 Task: Add the location "Abiquiu, New Mexico, United States" to your wishlist.
Action: Mouse moved to (920, 153)
Screenshot: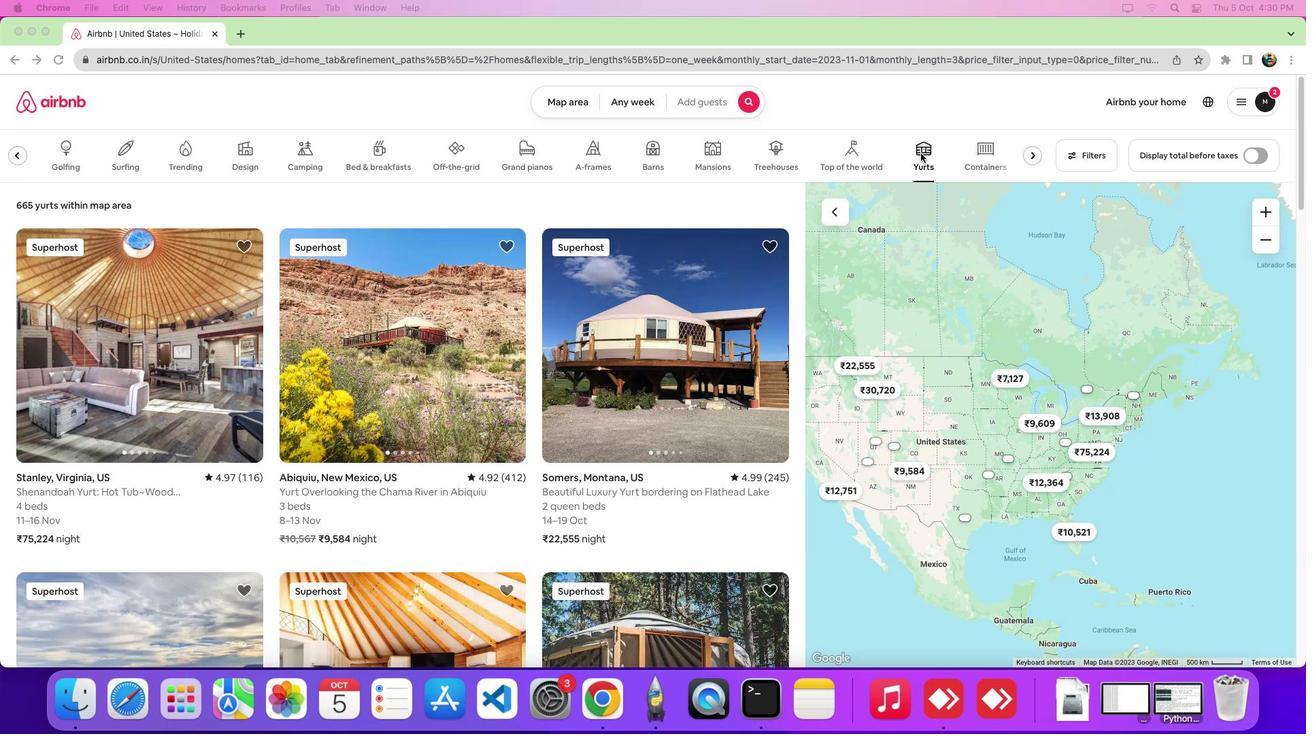
Action: Mouse pressed left at (920, 153)
Screenshot: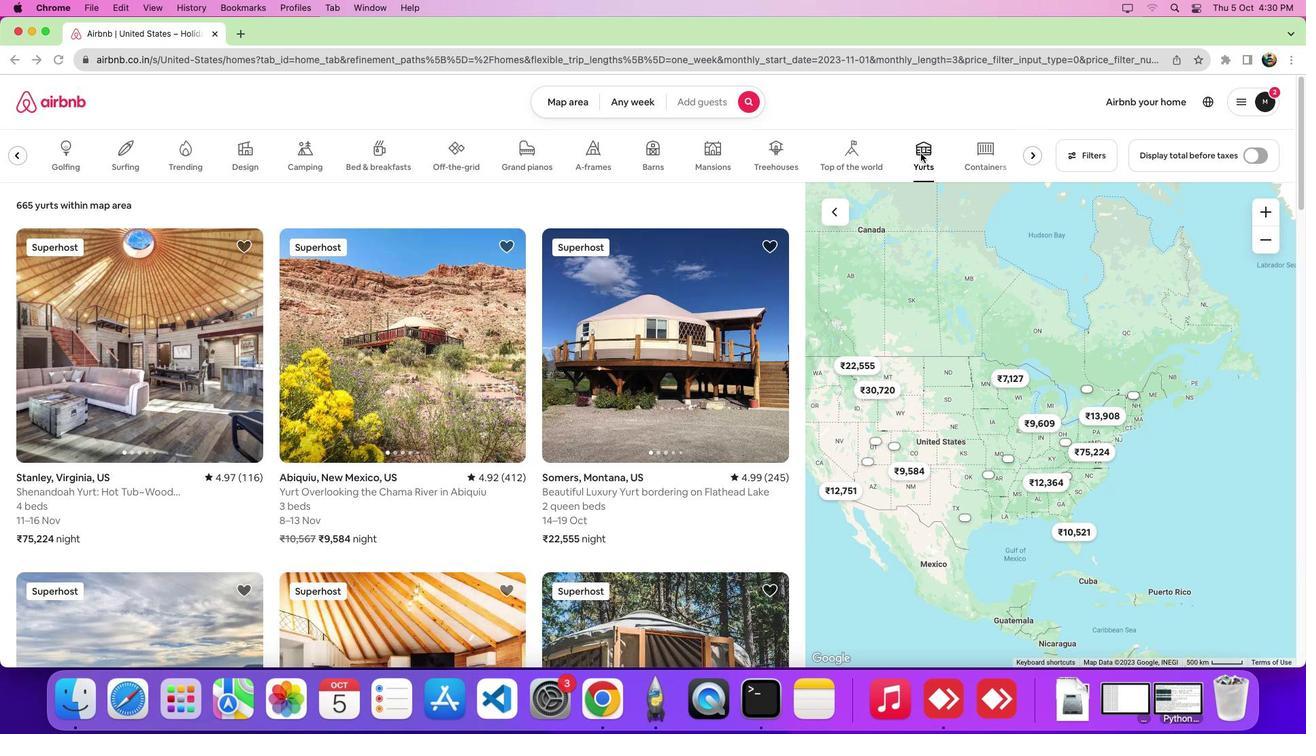 
Action: Mouse moved to (411, 375)
Screenshot: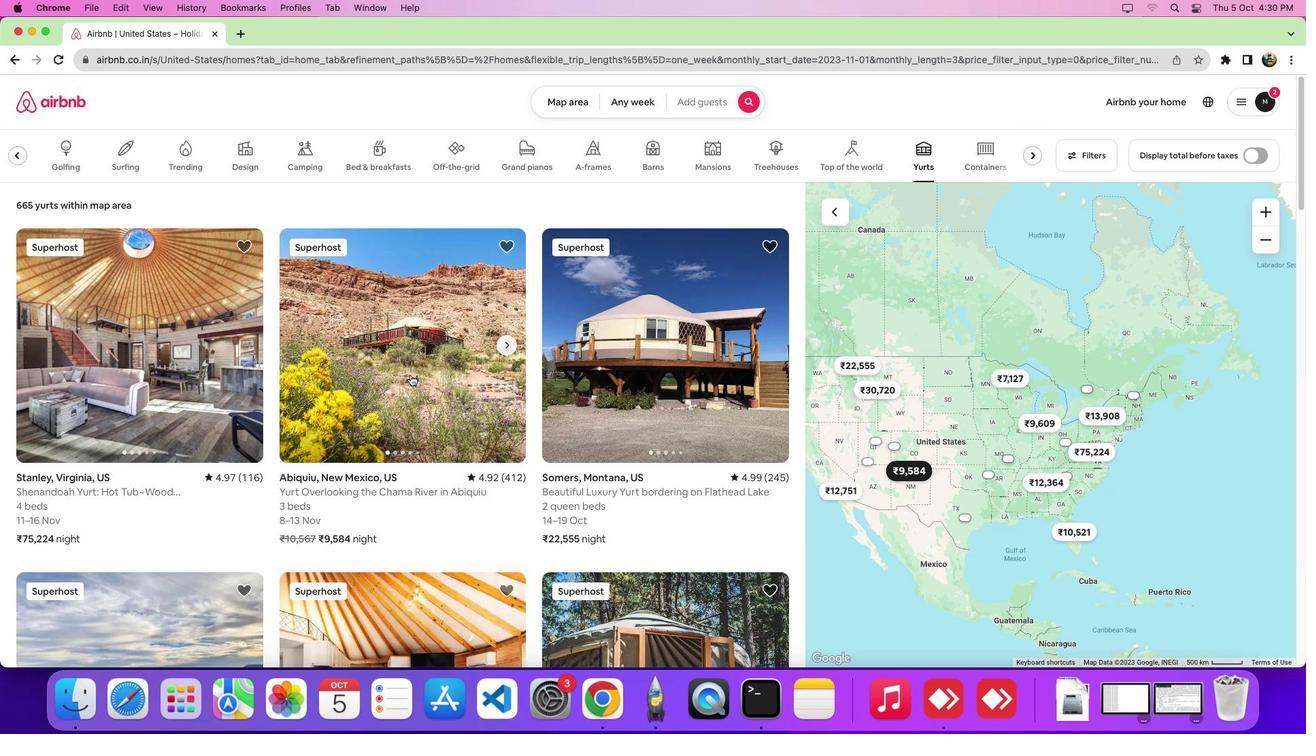 
Action: Mouse pressed left at (411, 375)
Screenshot: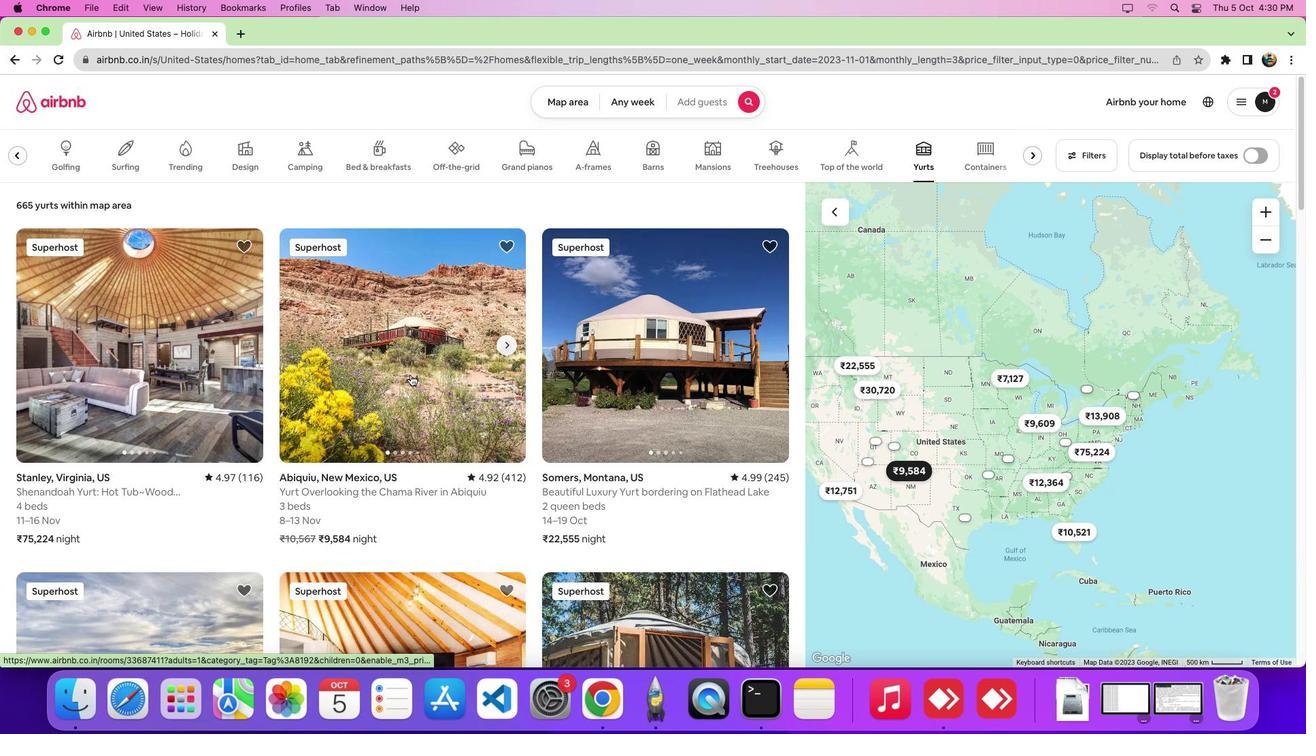 
Action: Mouse moved to (1013, 160)
Screenshot: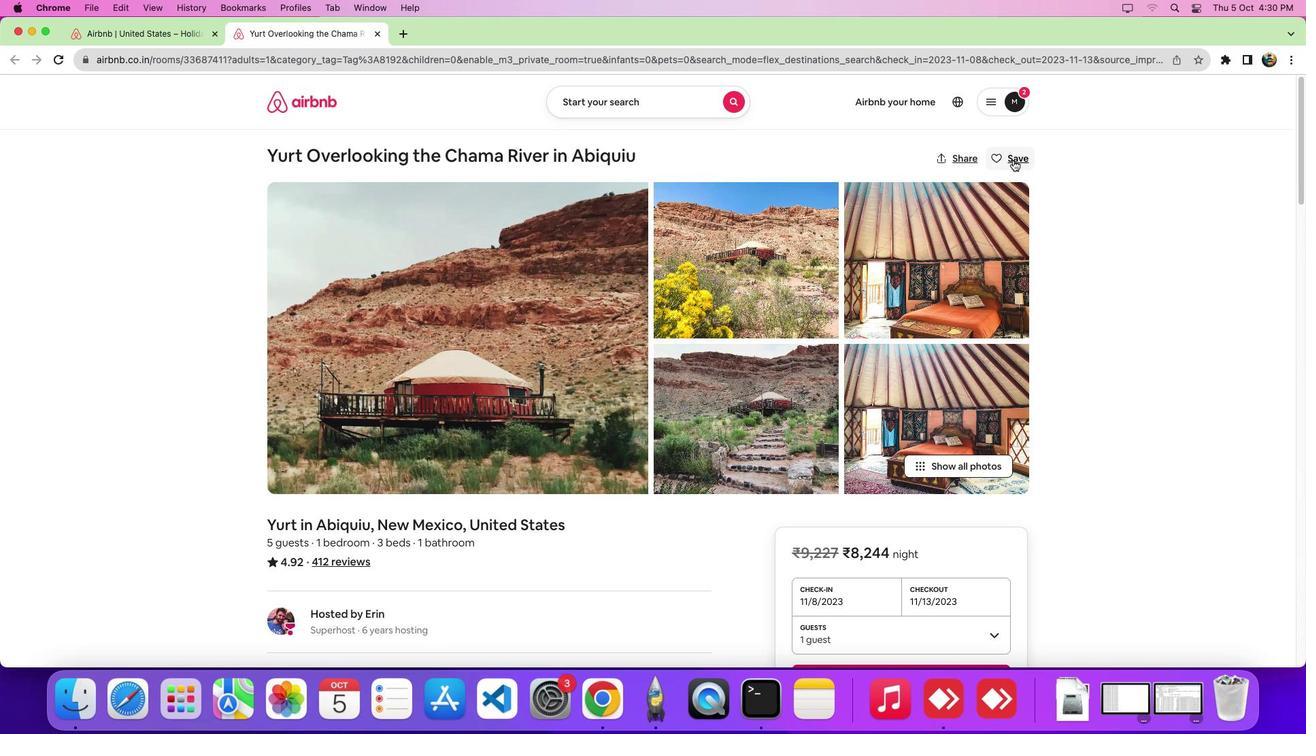 
Action: Mouse pressed left at (1013, 160)
Screenshot: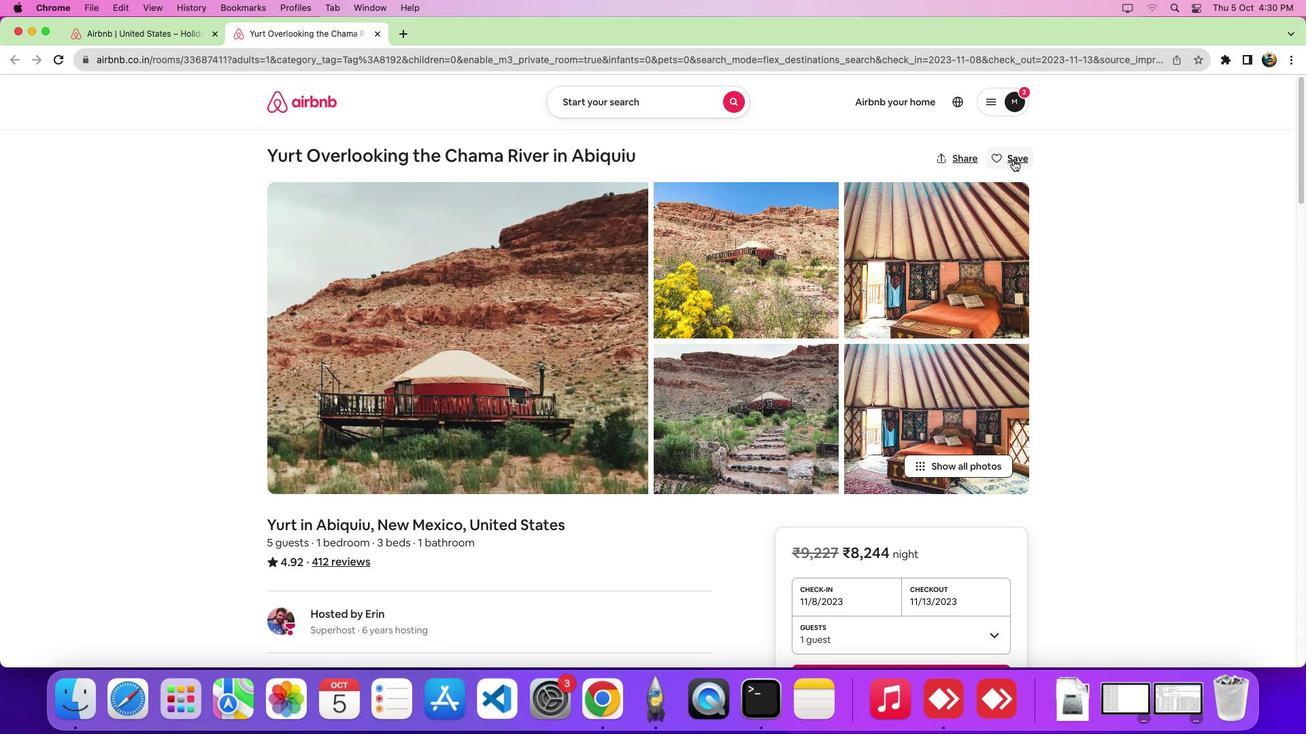 
Action: Mouse moved to (591, 293)
Screenshot: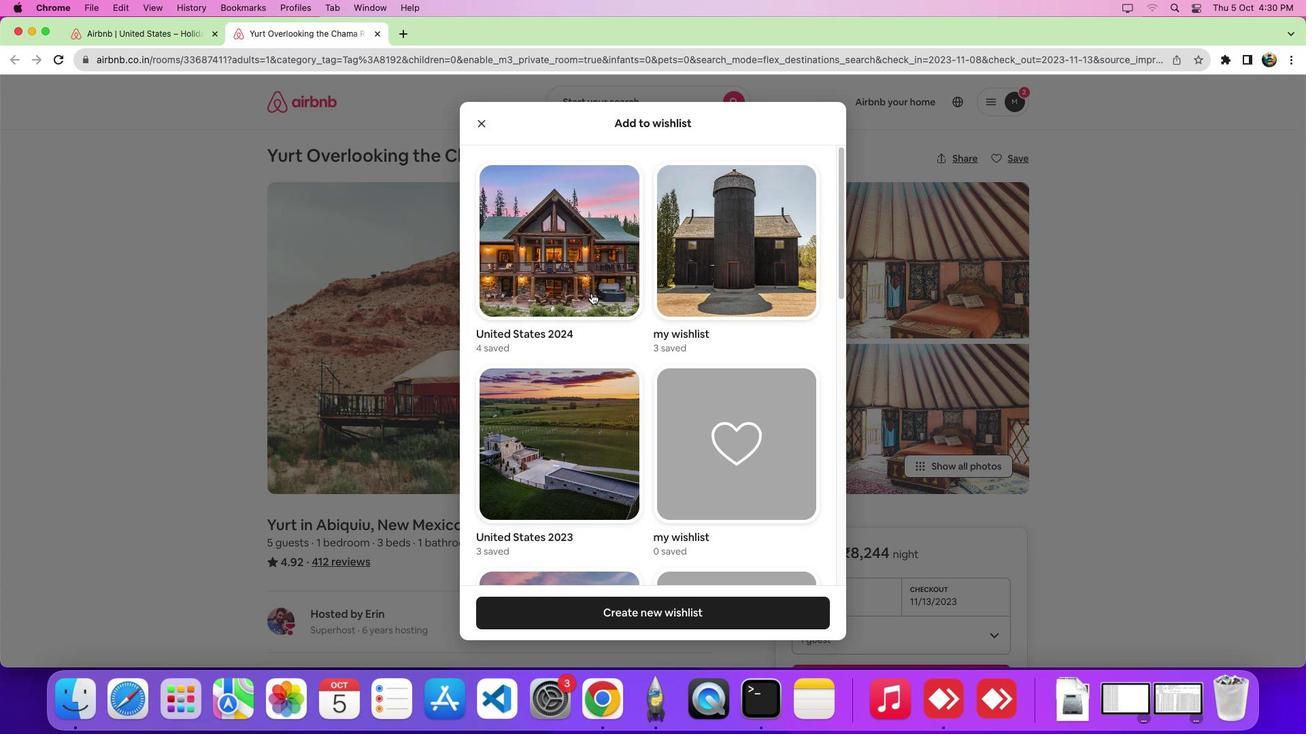 
Action: Mouse pressed left at (591, 293)
Screenshot: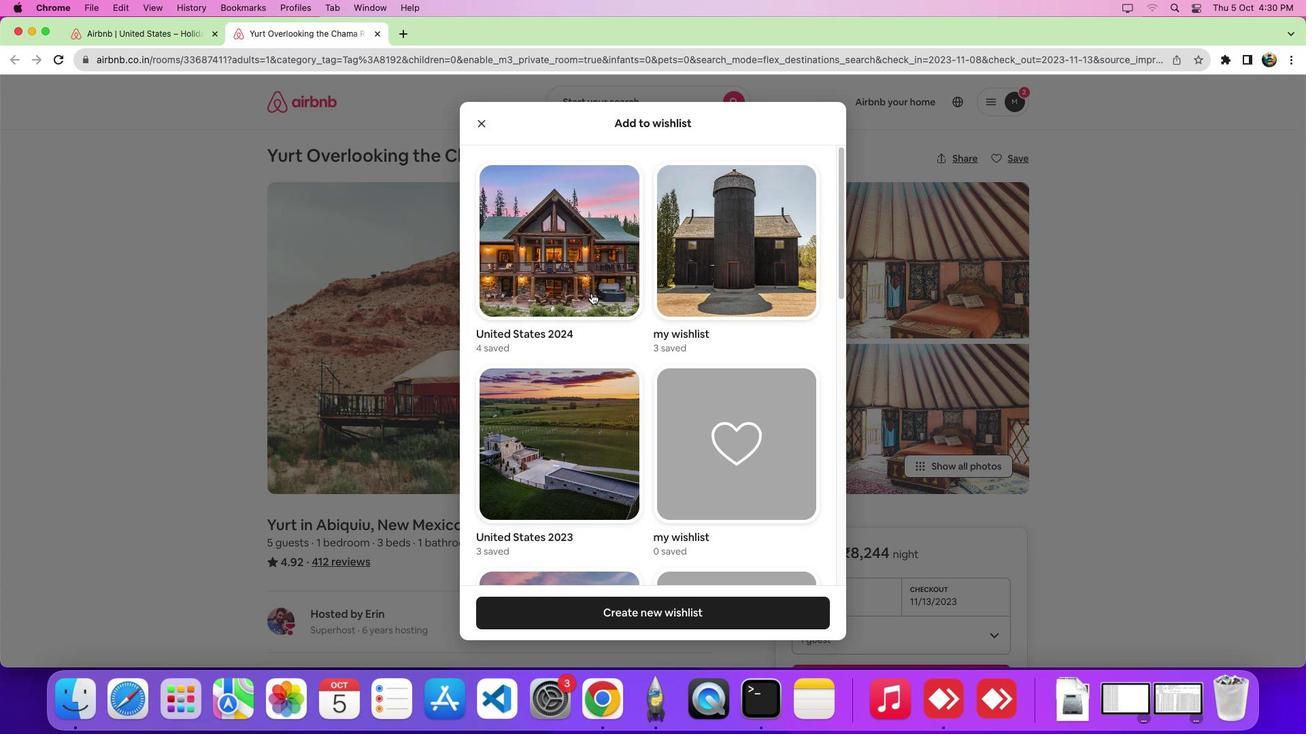 
